 Task: Change the email composition format to HTML in Outlook settings.
Action: Mouse moved to (43, 24)
Screenshot: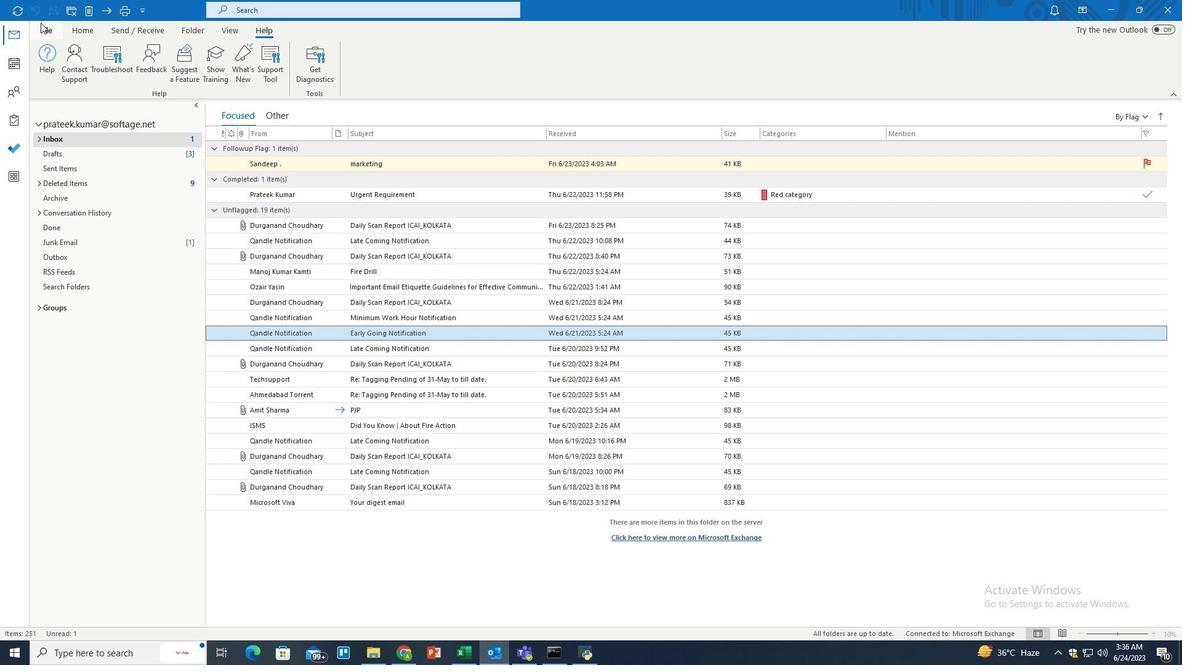 
Action: Mouse pressed left at (43, 24)
Screenshot: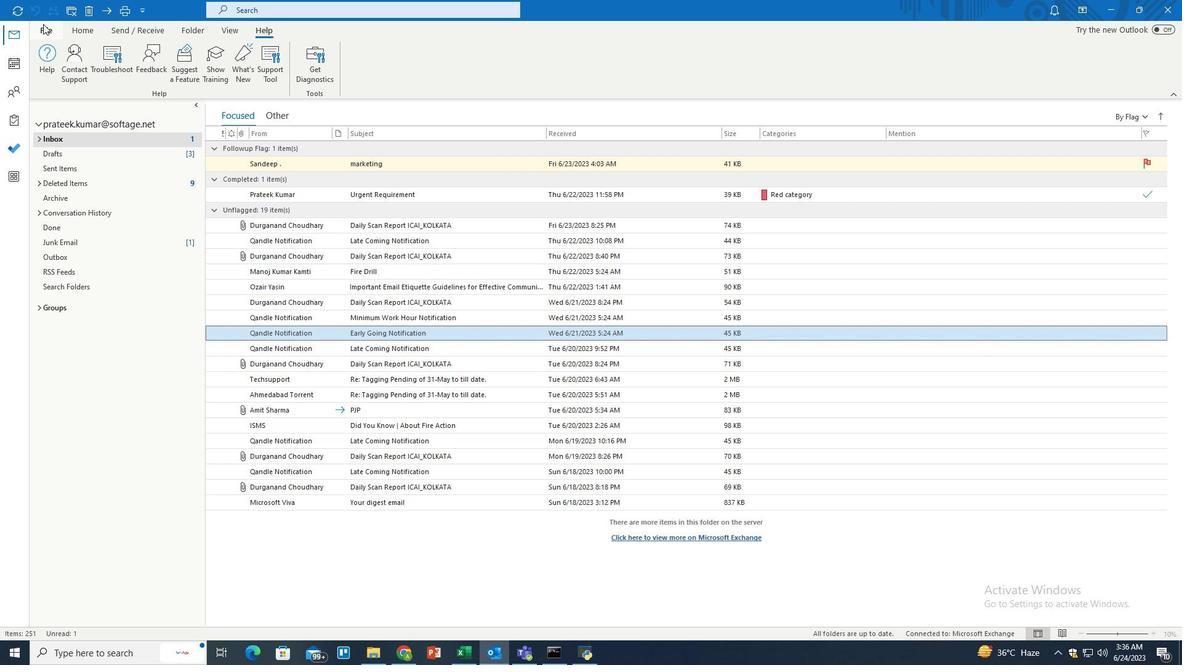 
Action: Mouse moved to (32, 589)
Screenshot: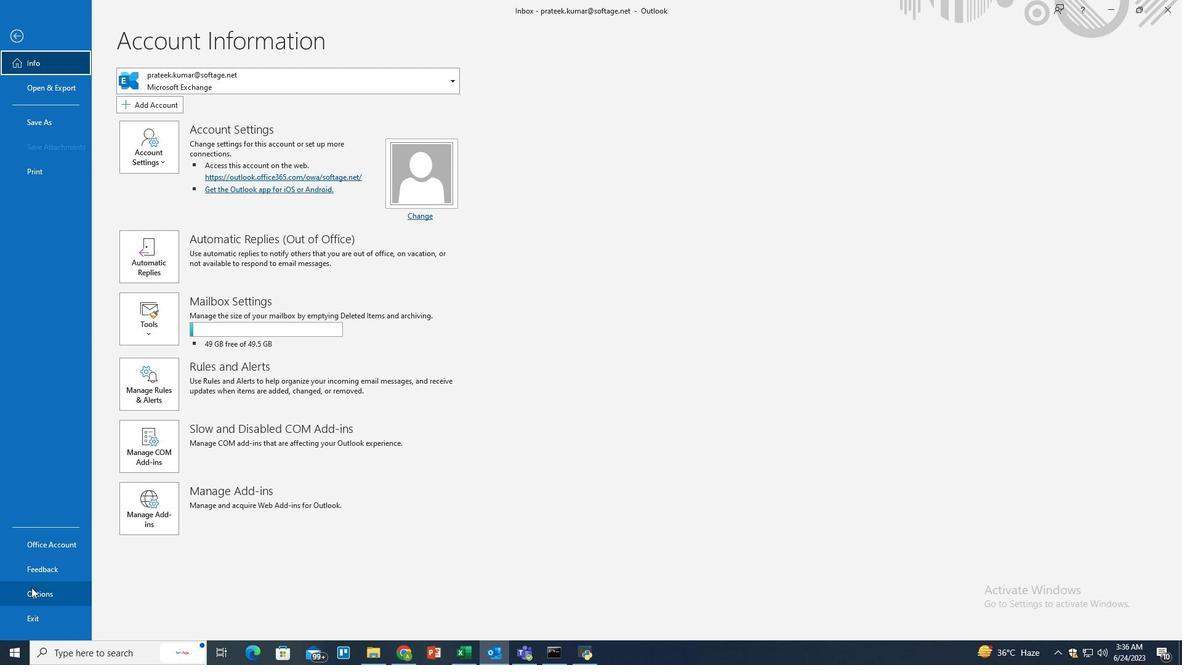 
Action: Mouse pressed left at (32, 589)
Screenshot: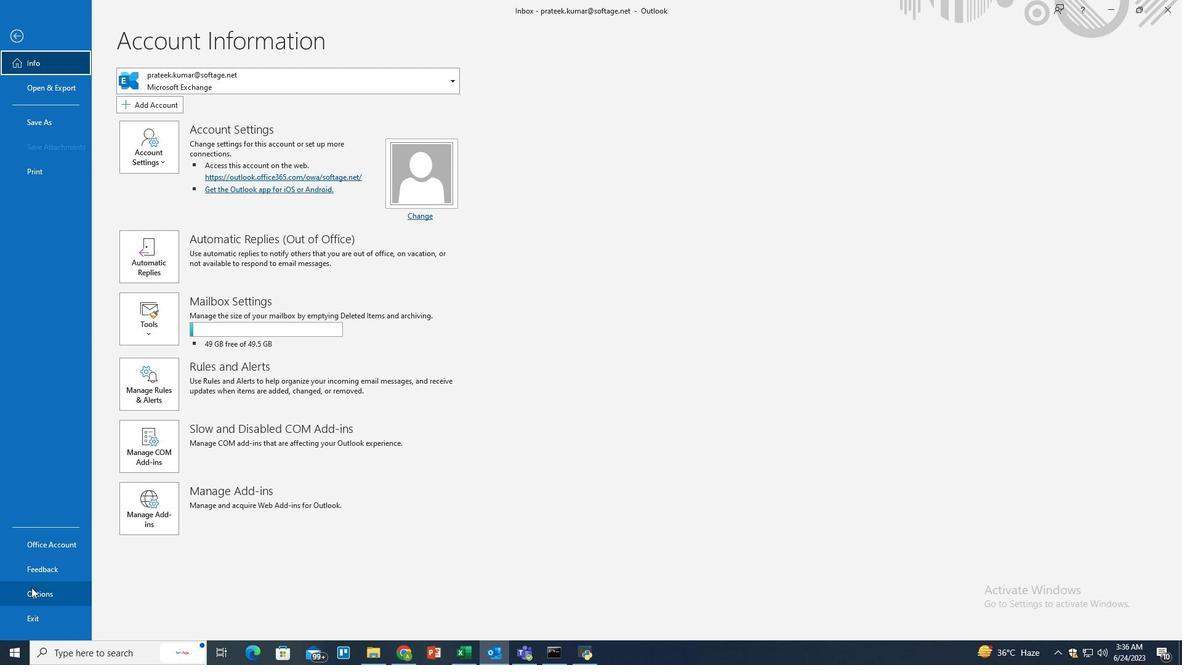 
Action: Mouse moved to (352, 155)
Screenshot: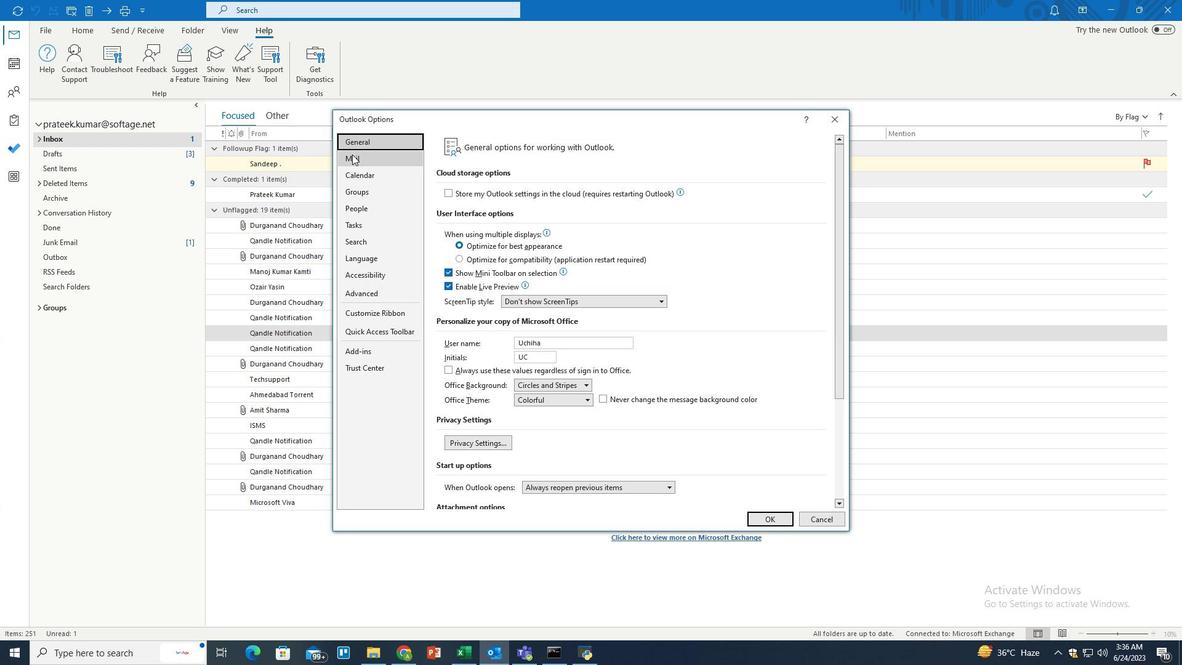 
Action: Mouse pressed left at (352, 155)
Screenshot: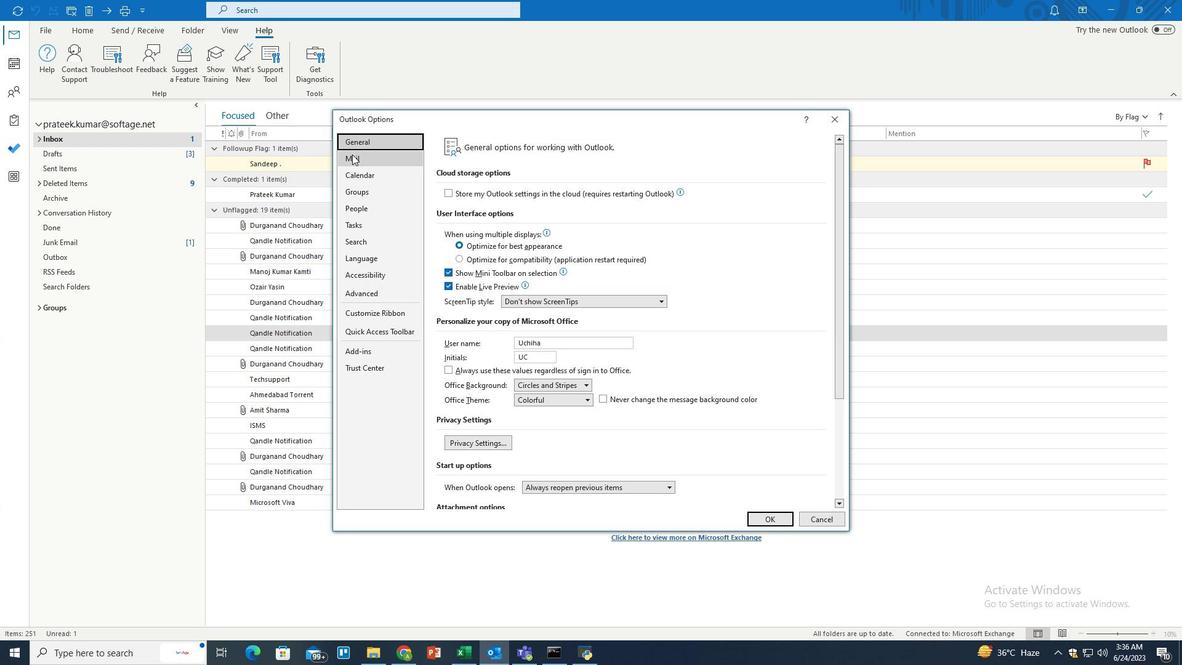 
Action: Mouse moved to (635, 213)
Screenshot: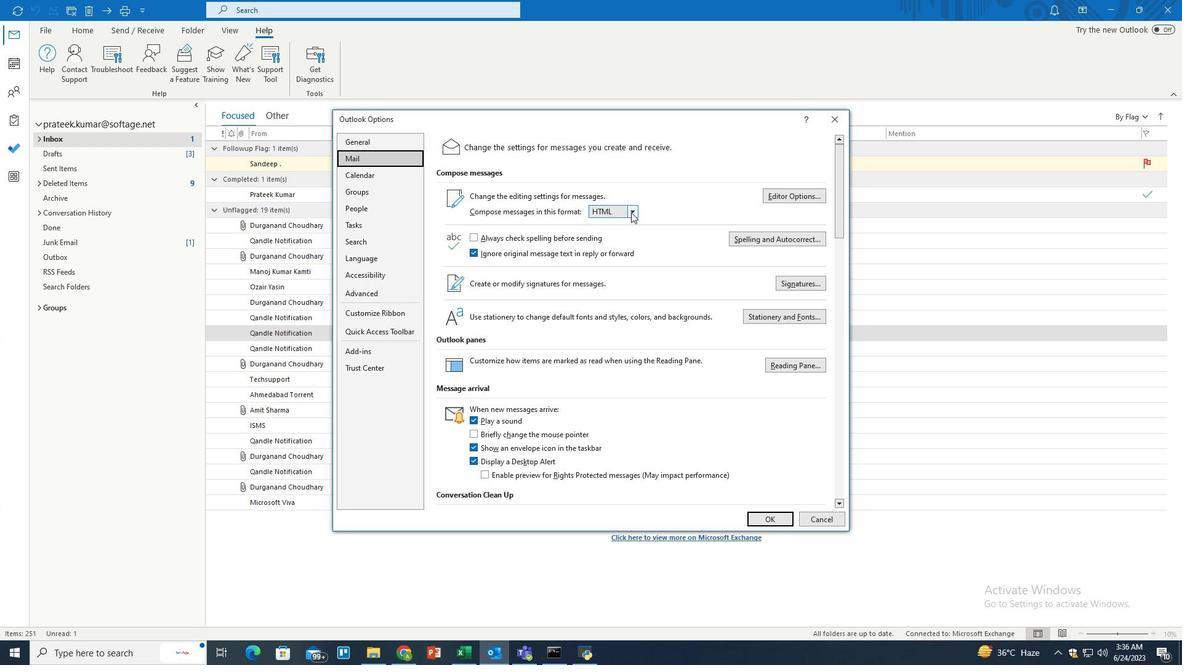 
Action: Mouse pressed left at (635, 213)
Screenshot: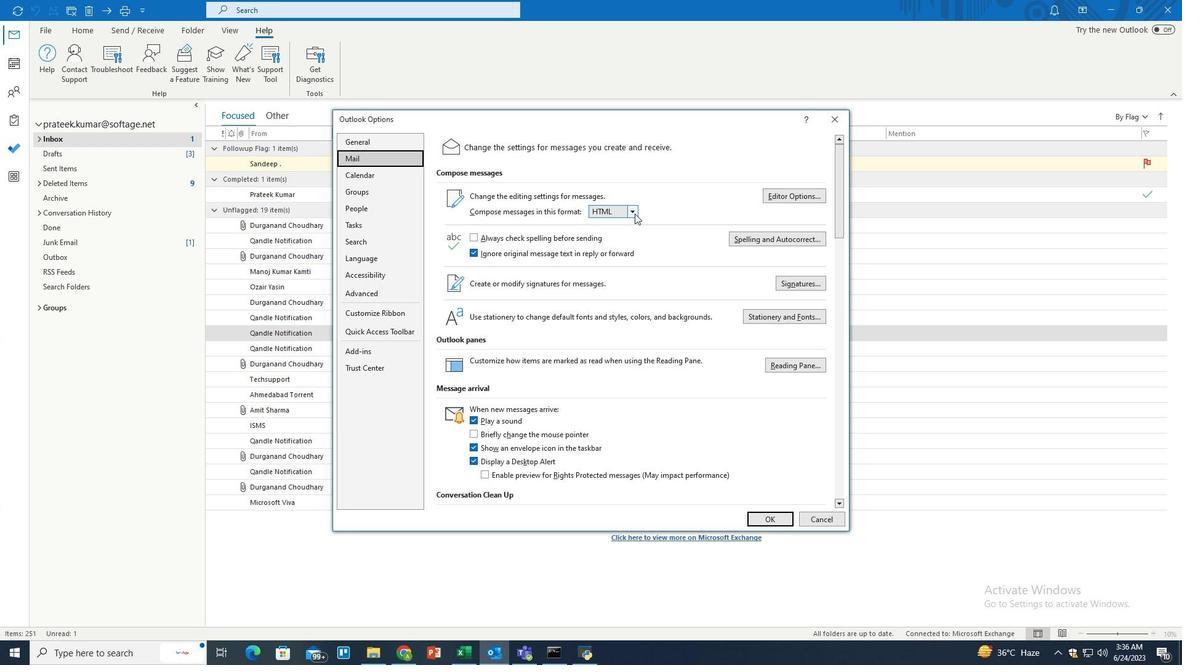 
Action: Mouse moved to (615, 245)
Screenshot: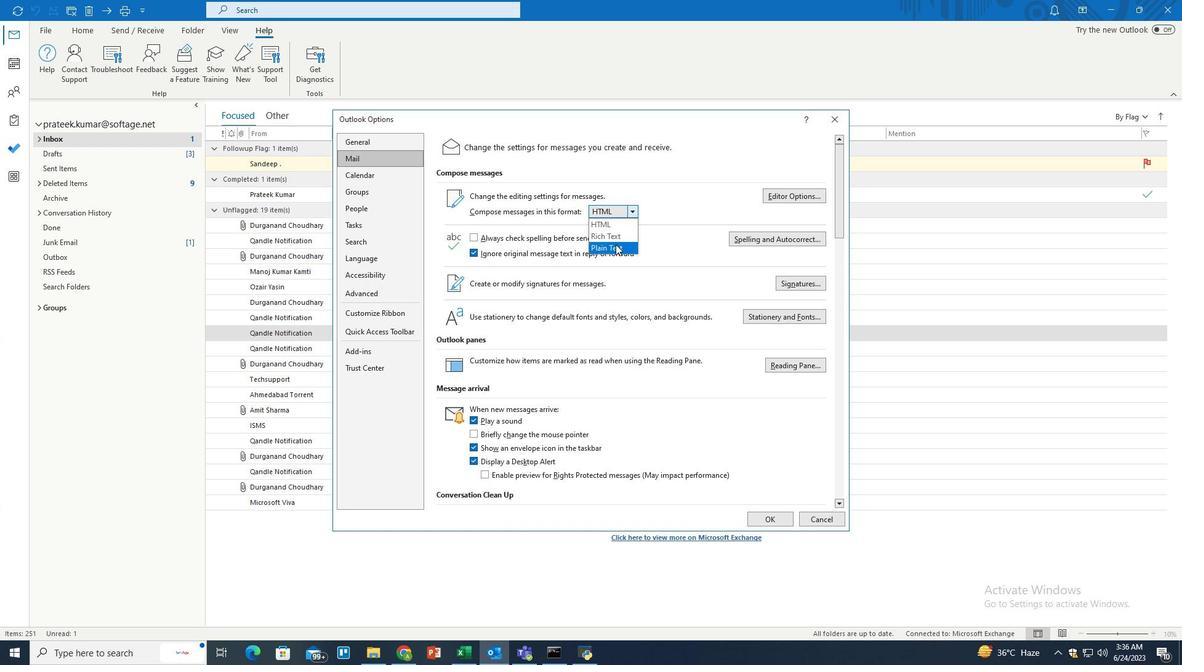 
Action: Mouse pressed left at (615, 245)
Screenshot: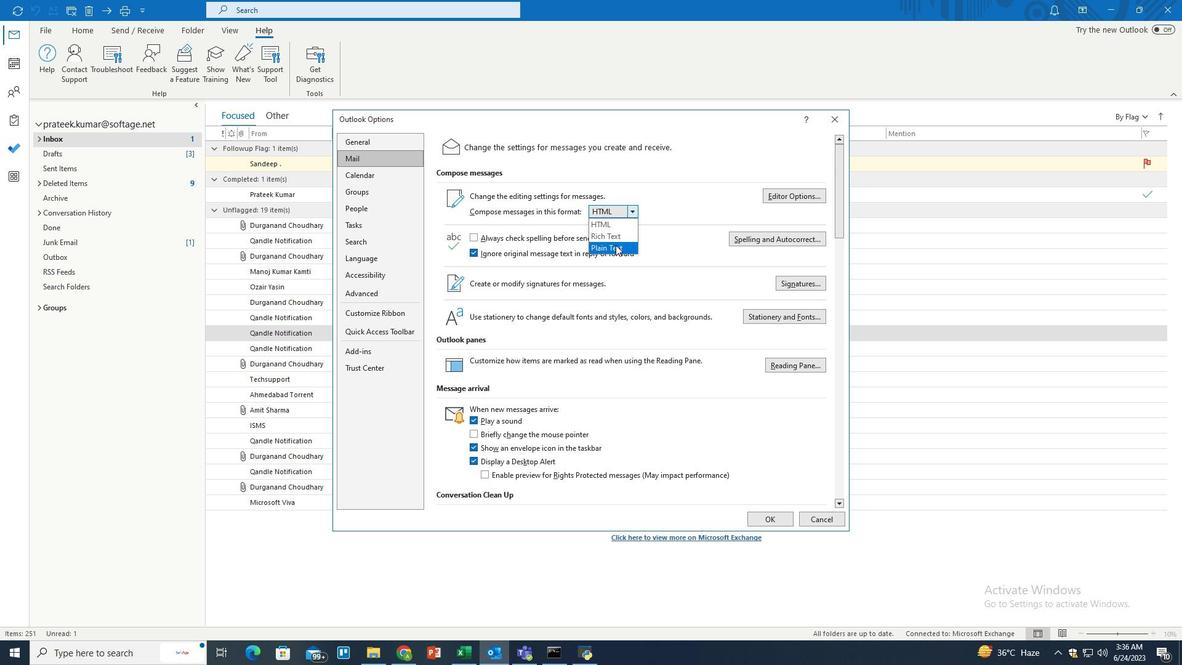 
Action: Mouse moved to (778, 521)
Screenshot: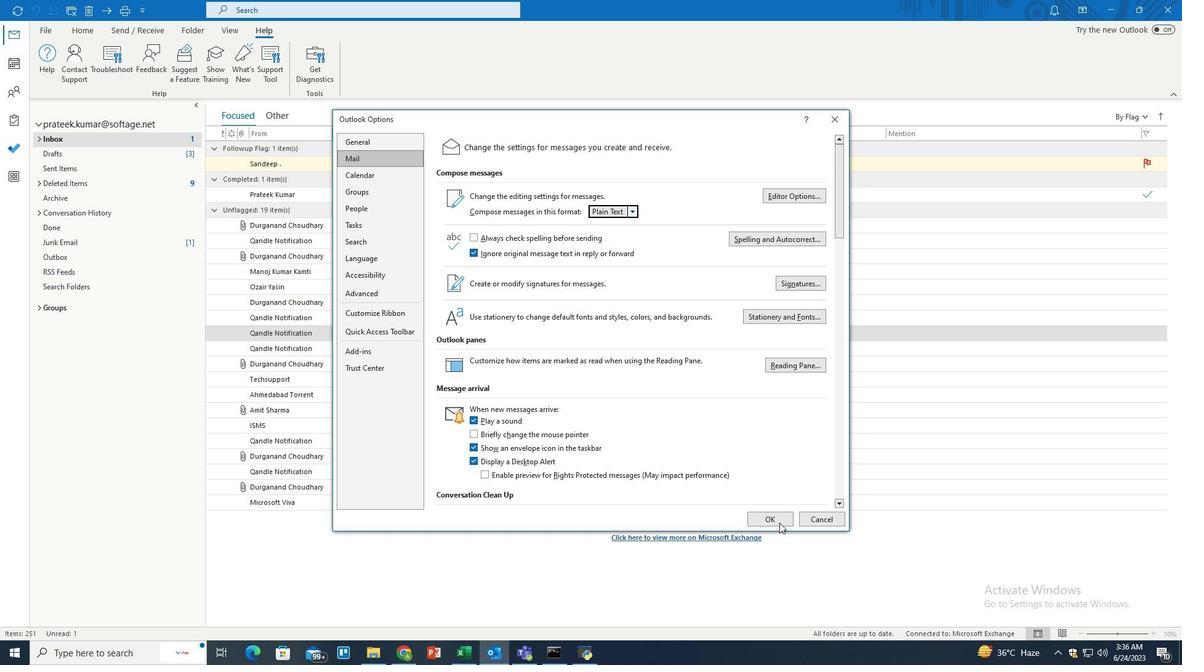
Action: Mouse pressed left at (778, 521)
Screenshot: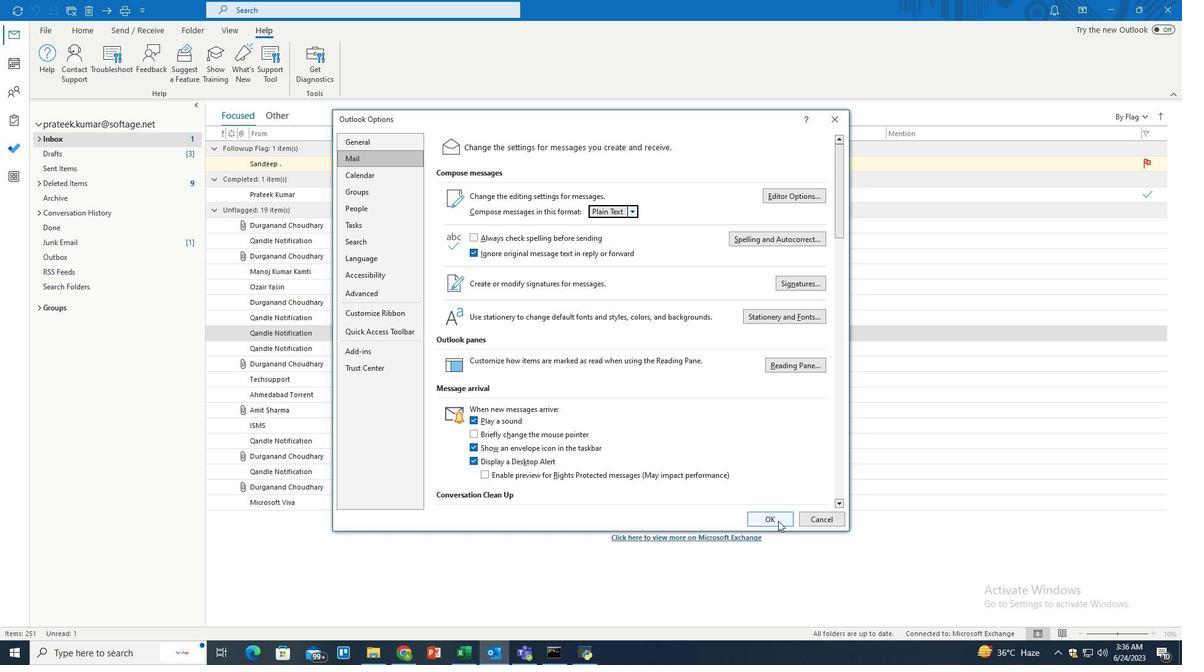 
Action: Mouse moved to (553, 325)
Screenshot: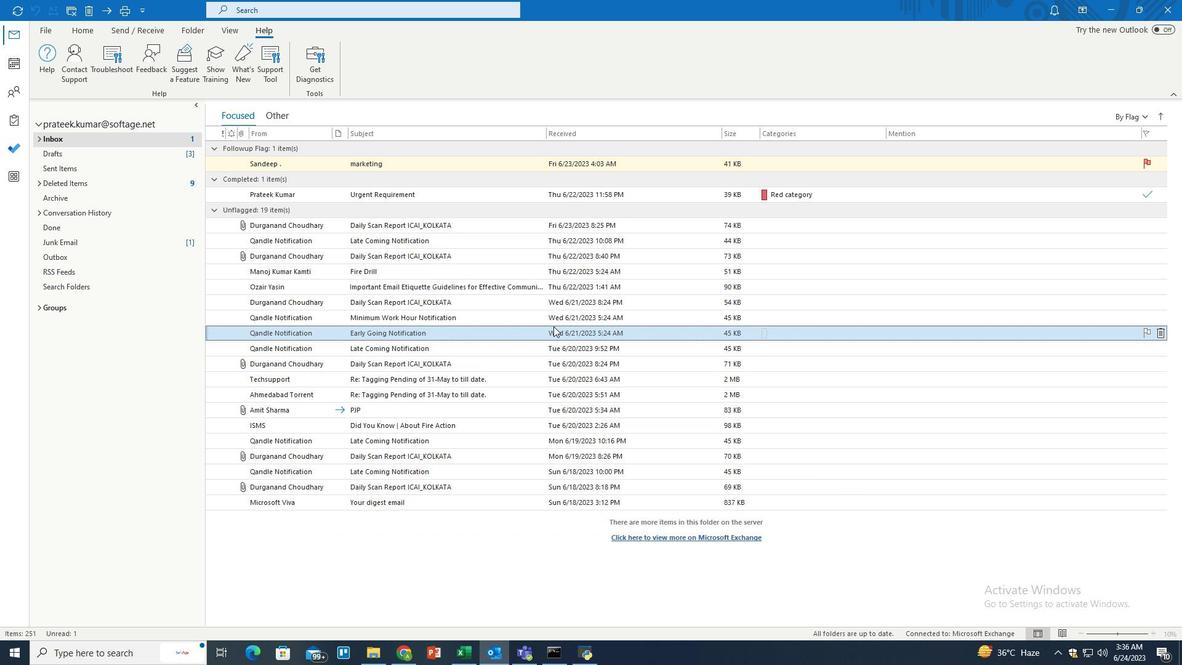 
